 Task: Look for properties with 1 bed.
Action: Mouse pressed left at (1010, 209)
Screenshot: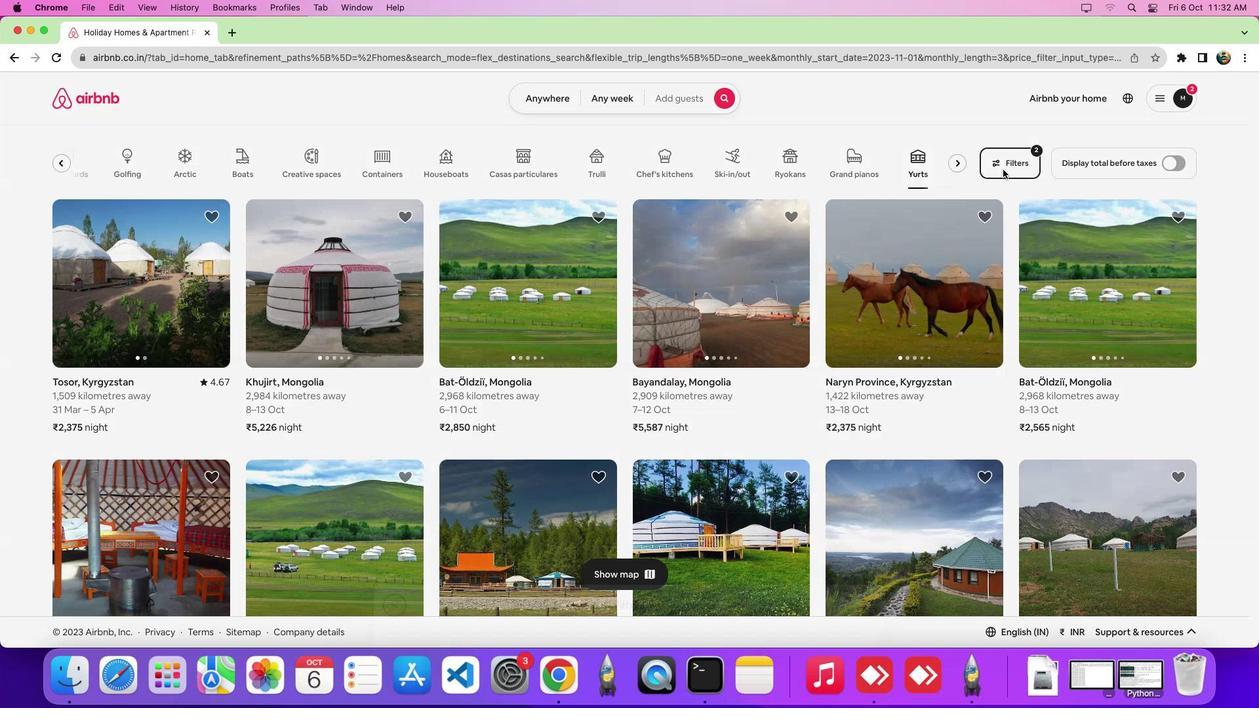 
Action: Mouse moved to (514, 268)
Screenshot: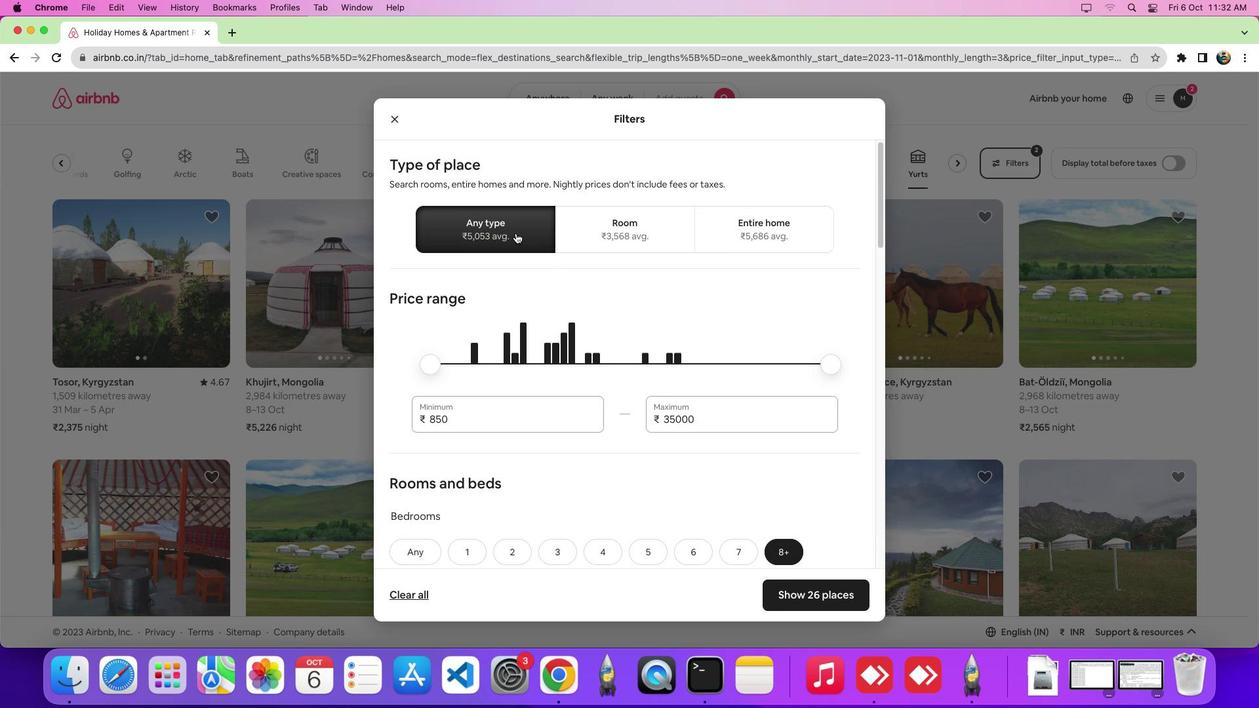
Action: Mouse pressed left at (514, 268)
Screenshot: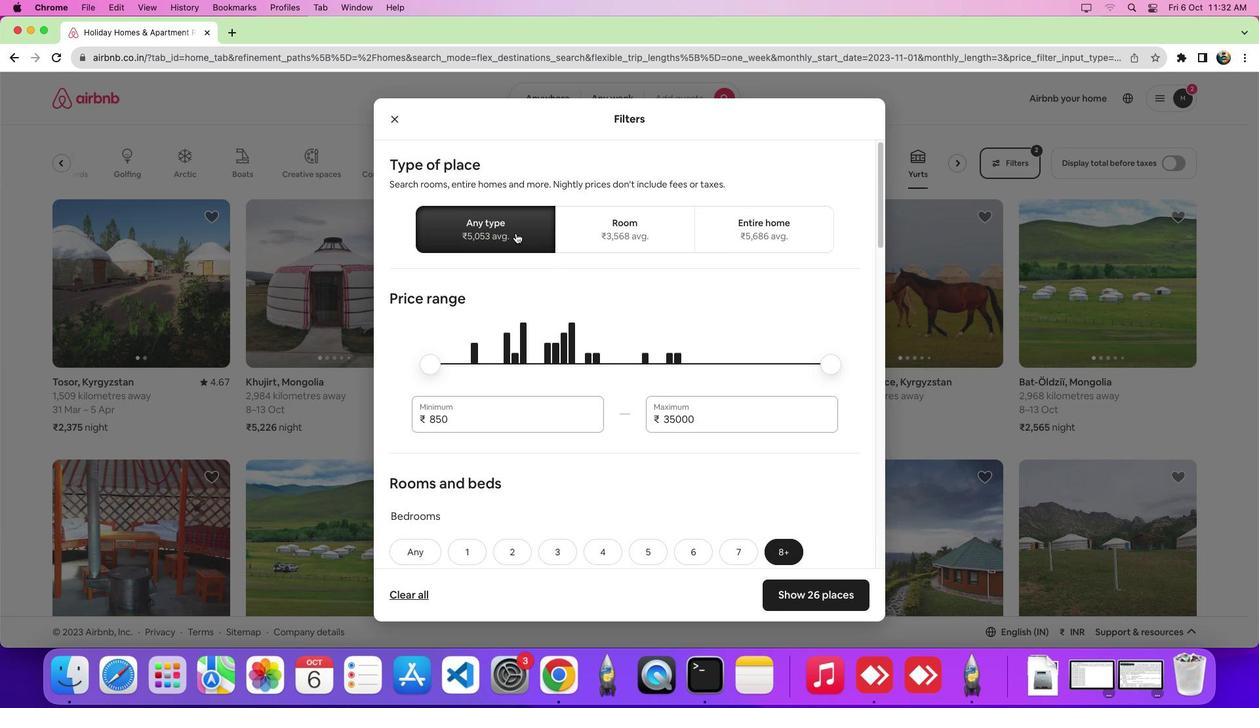 
Action: Mouse moved to (526, 411)
Screenshot: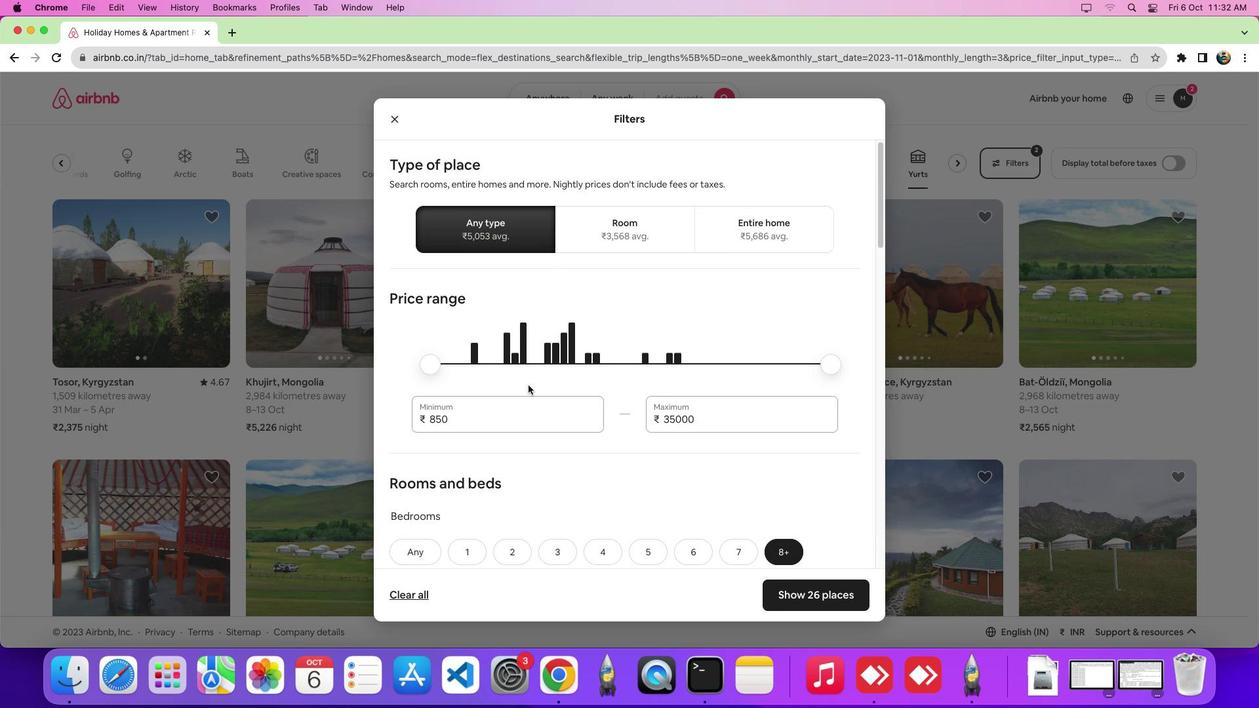 
Action: Mouse scrolled (526, 411) with delta (-10, 50)
Screenshot: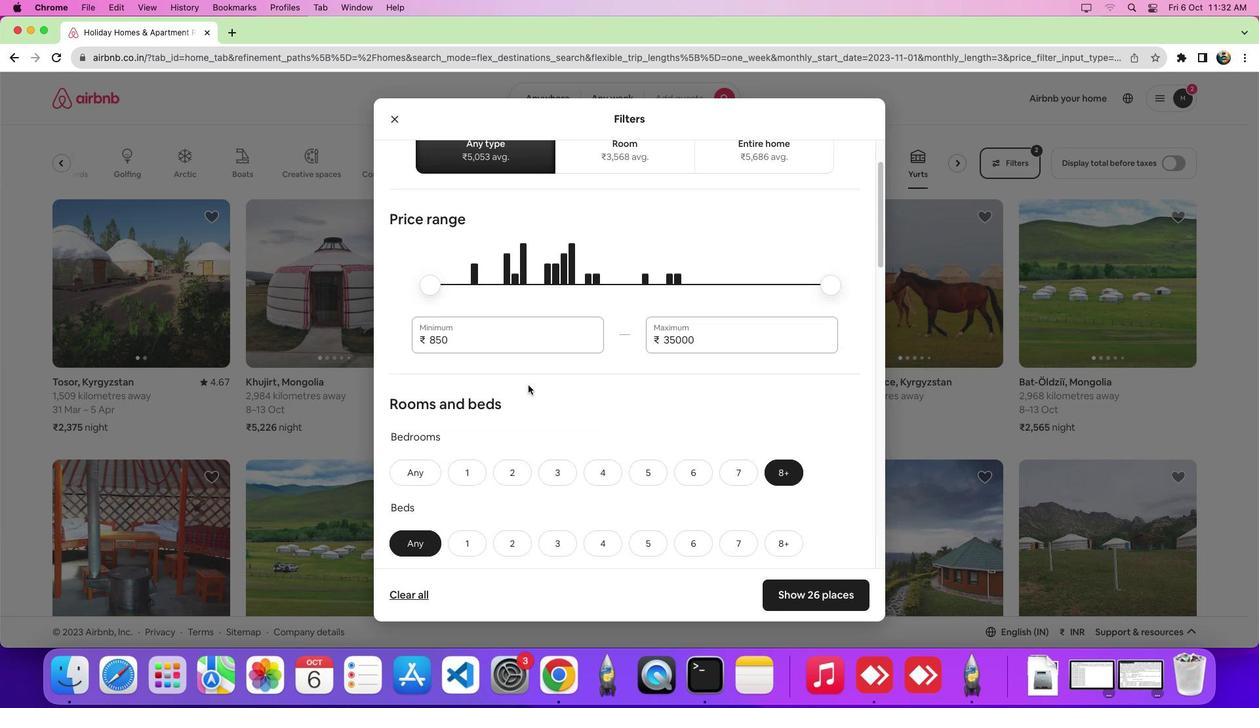 
Action: Mouse scrolled (526, 411) with delta (-10, 50)
Screenshot: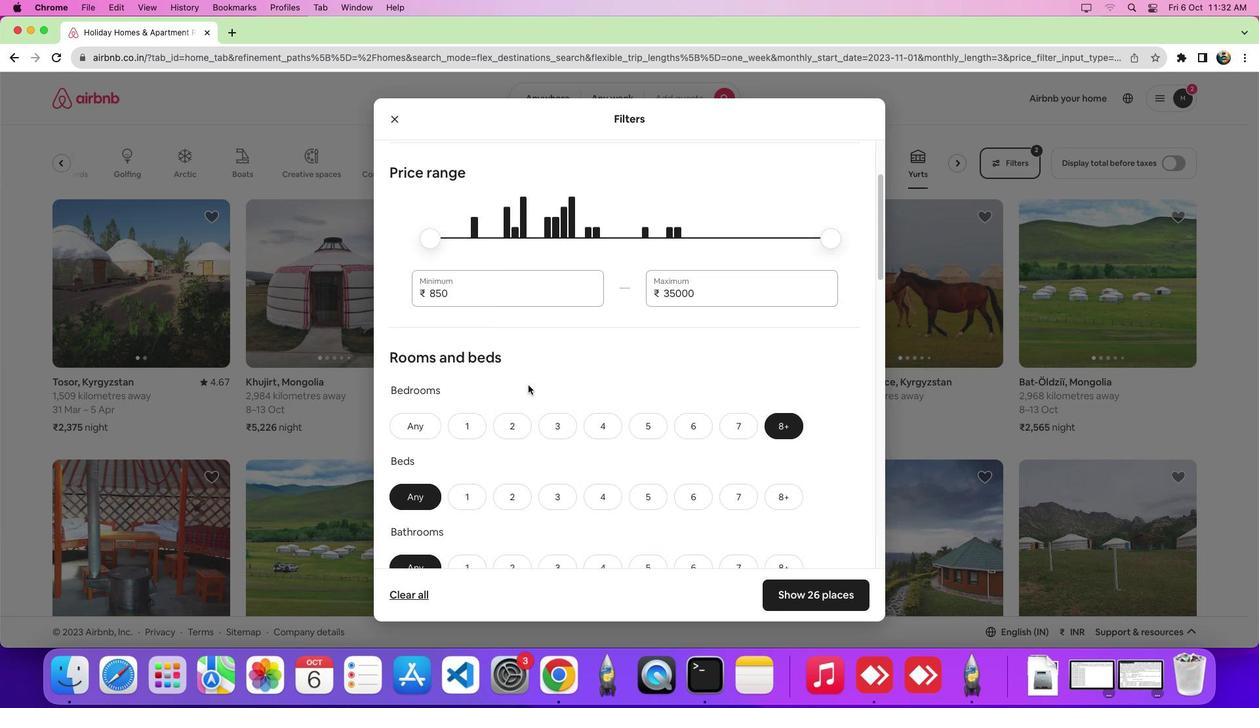 
Action: Mouse scrolled (526, 411) with delta (-10, 48)
Screenshot: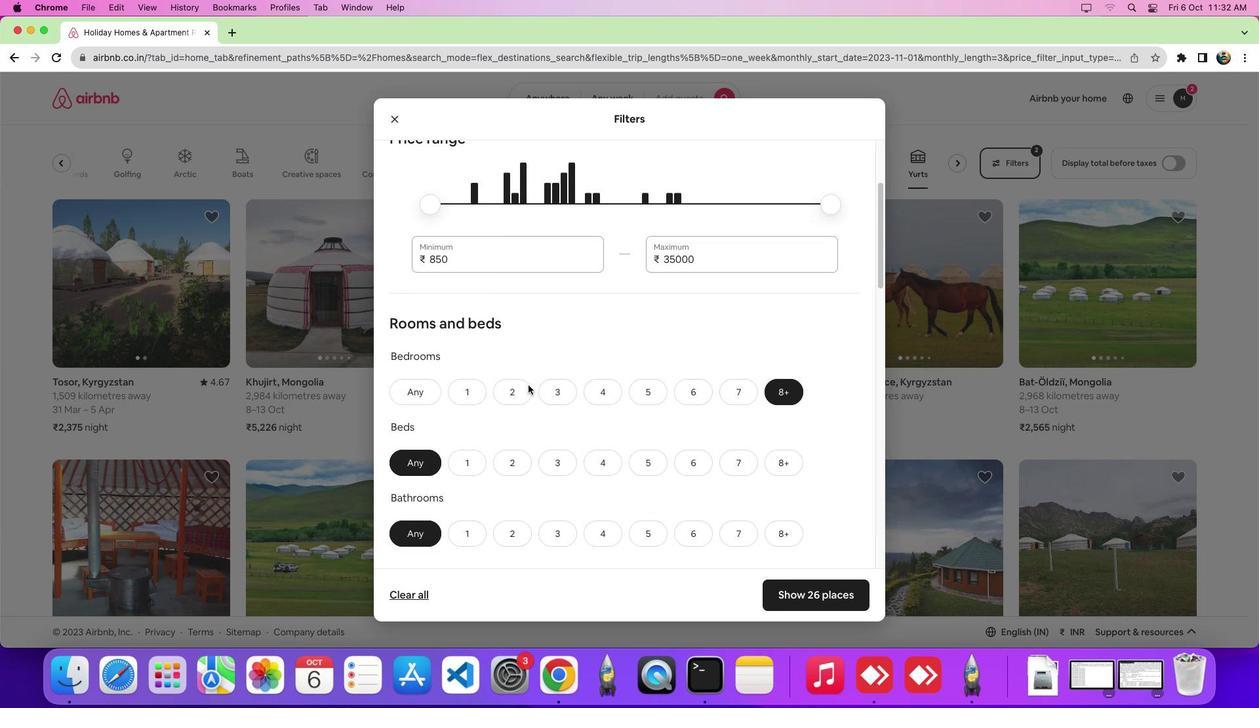 
Action: Mouse moved to (467, 482)
Screenshot: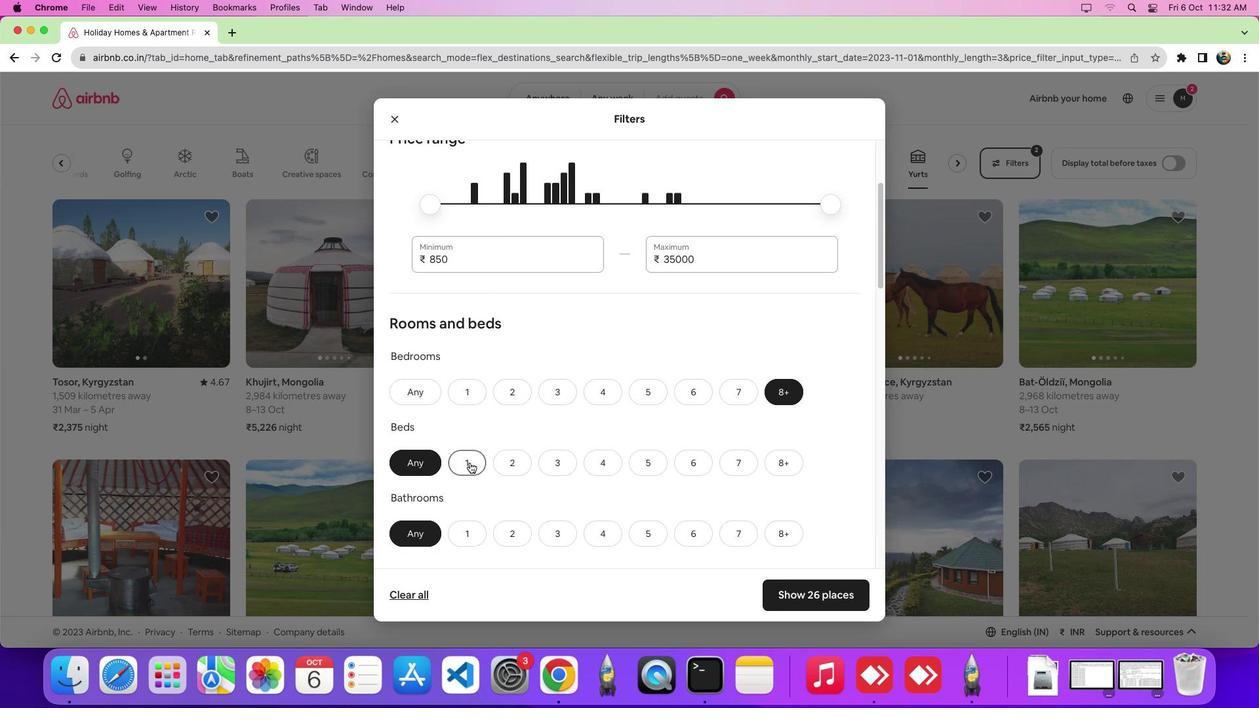
Action: Mouse pressed left at (467, 482)
Screenshot: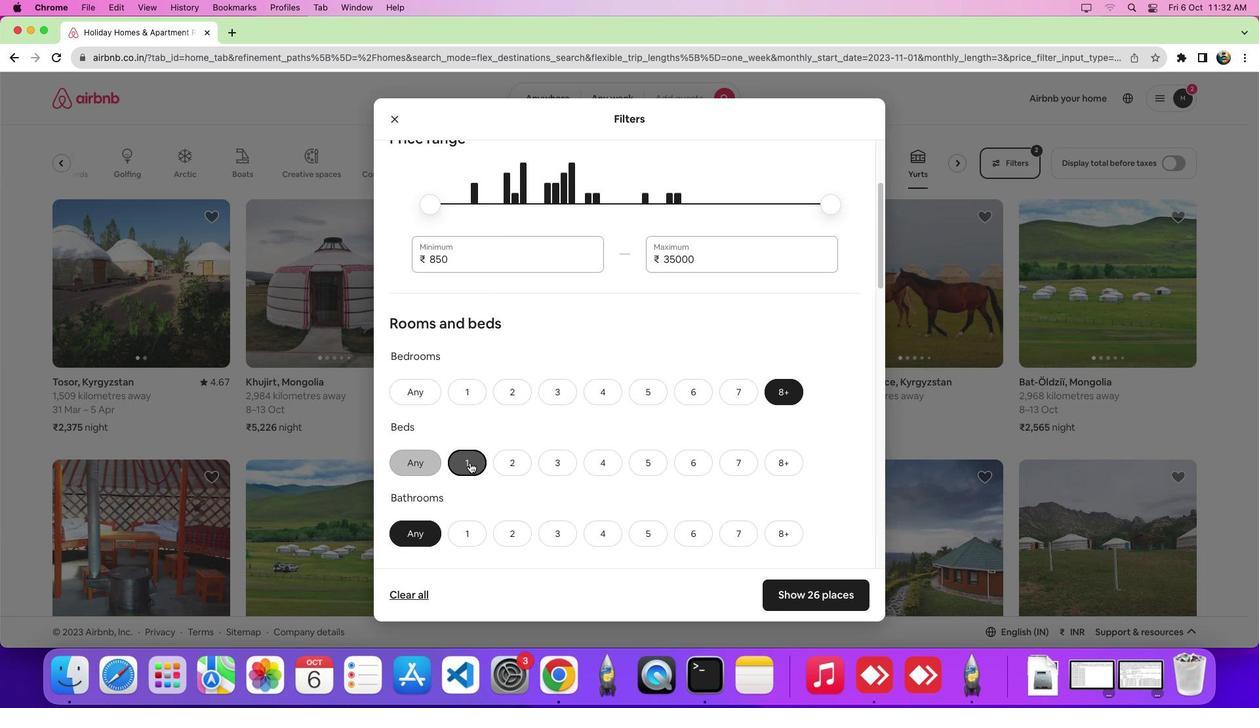 
Action: Mouse moved to (823, 606)
Screenshot: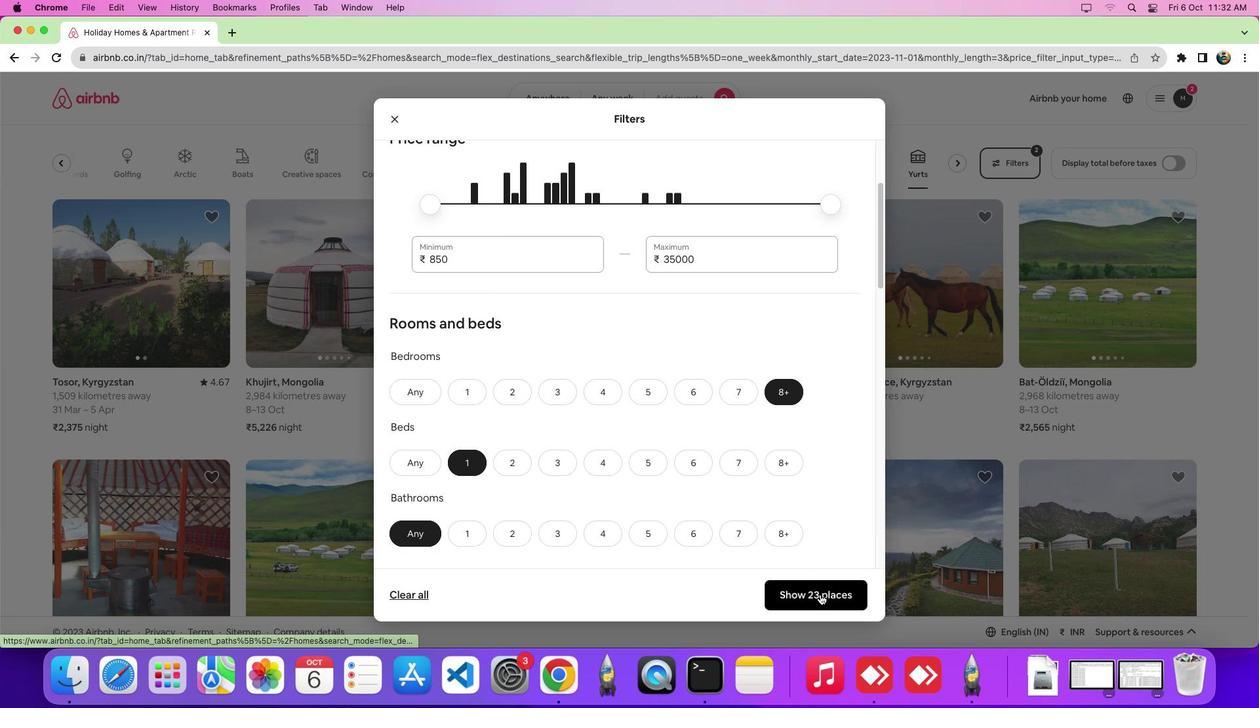 
Action: Mouse pressed left at (823, 606)
Screenshot: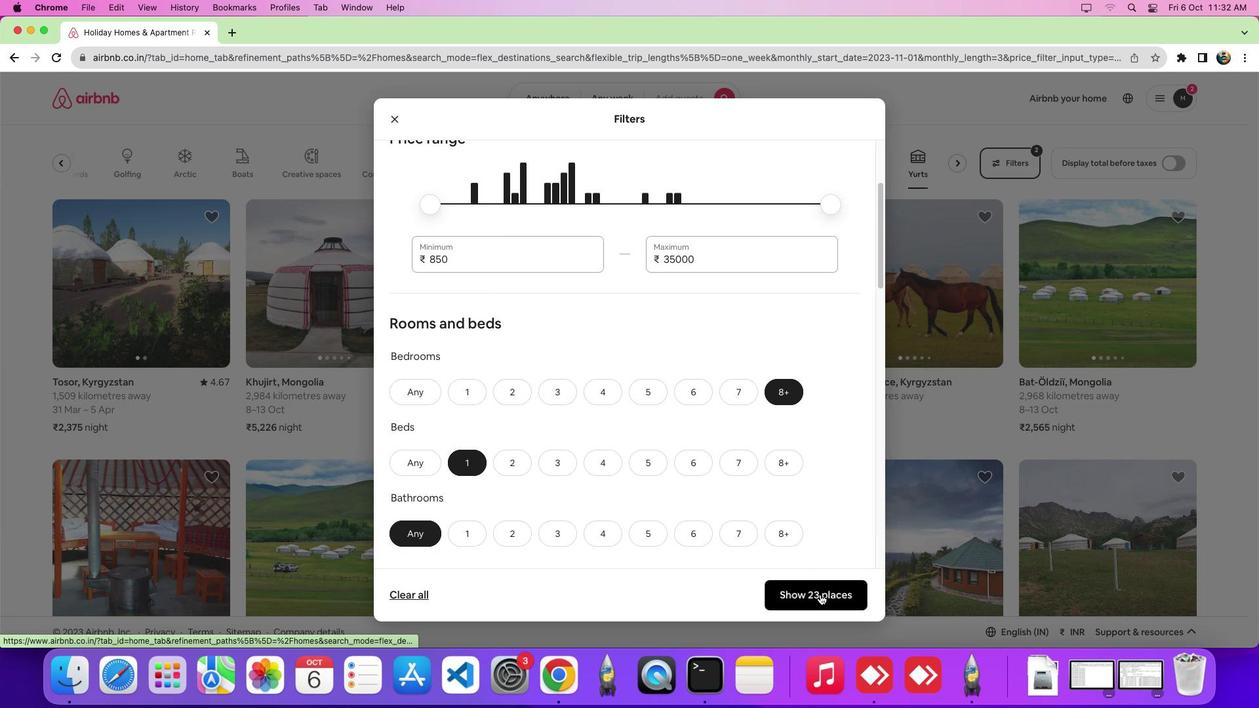 
Action: Mouse moved to (769, 350)
Screenshot: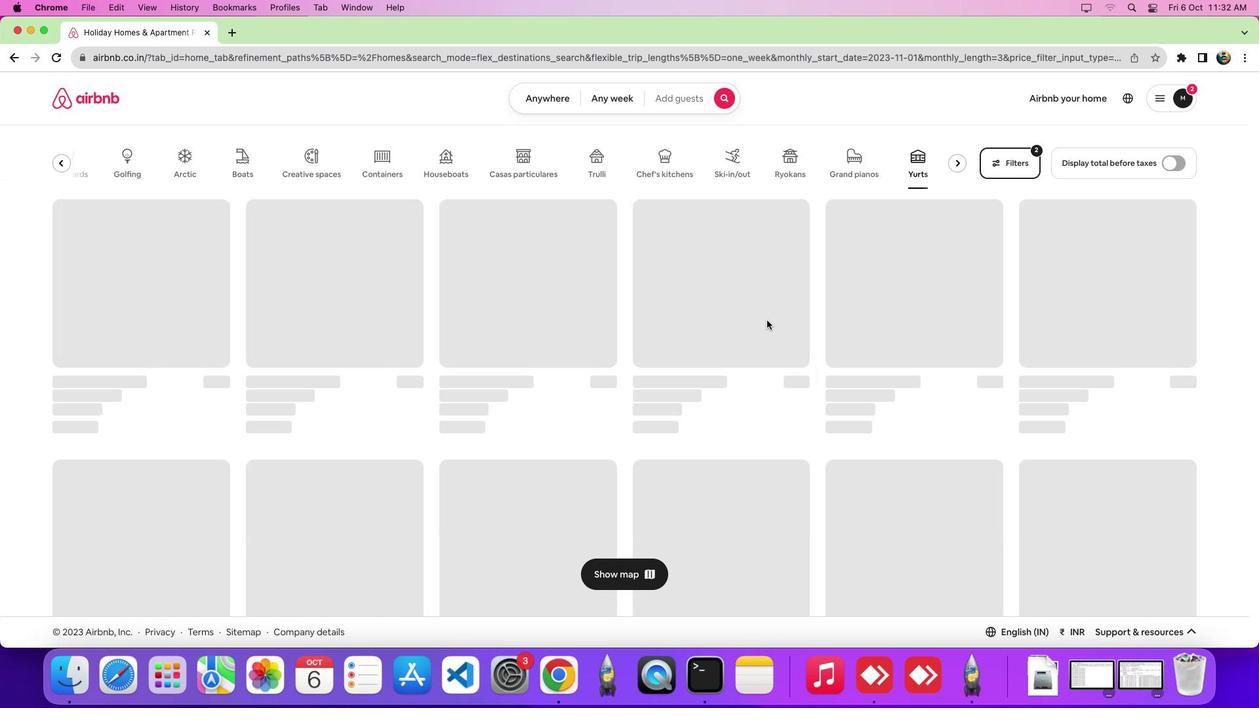 
